 Task: Filter jobs by Bengaluru location.
Action: Mouse moved to (230, 74)
Screenshot: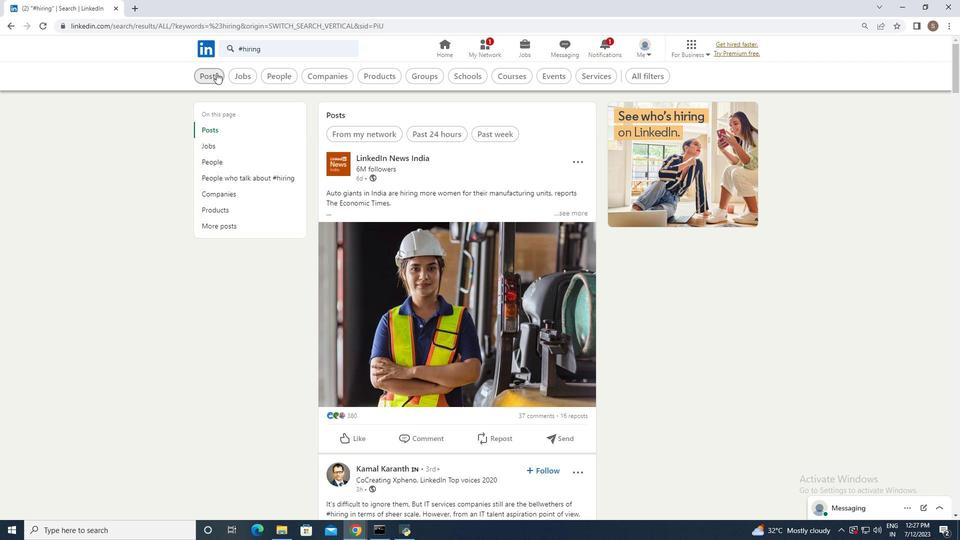 
Action: Mouse pressed left at (230, 74)
Screenshot: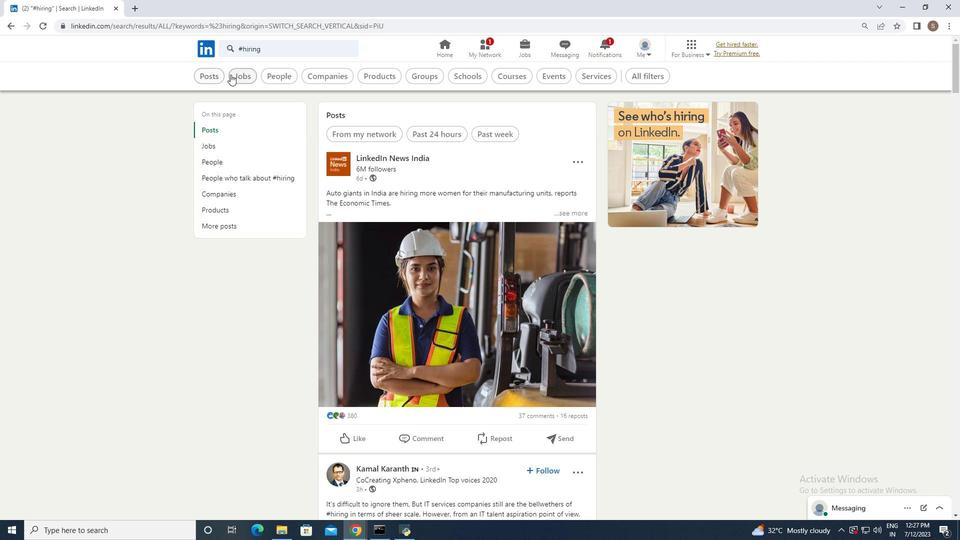 
Action: Mouse moved to (664, 75)
Screenshot: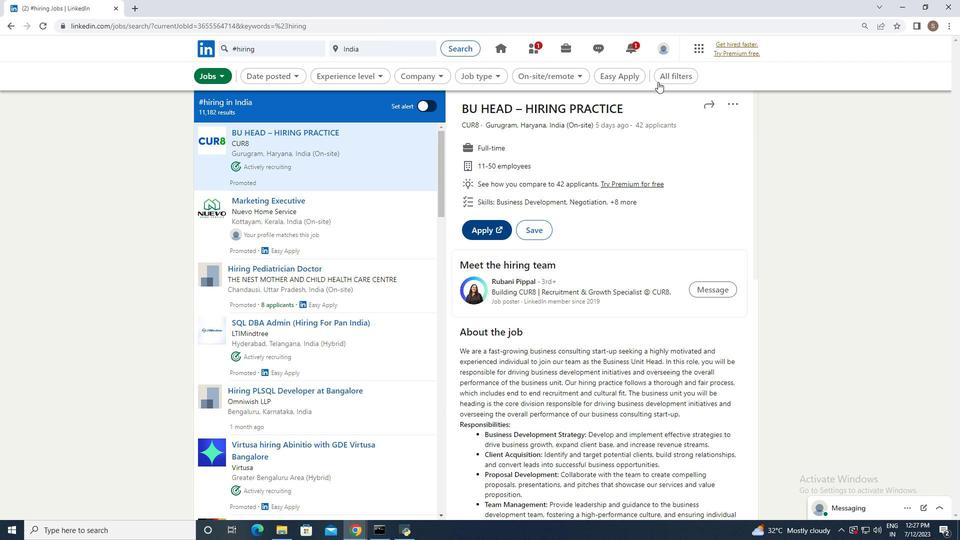 
Action: Mouse pressed left at (664, 75)
Screenshot: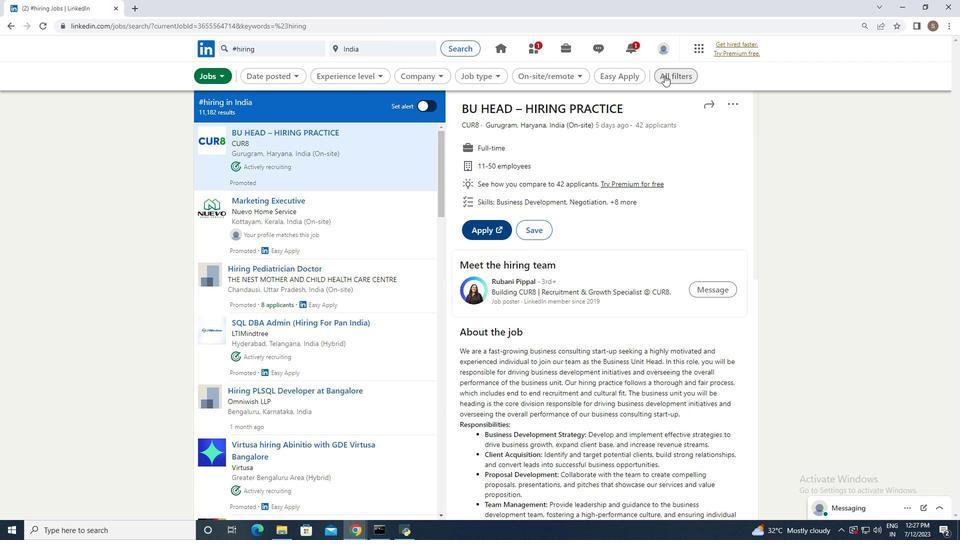 
Action: Mouse moved to (730, 317)
Screenshot: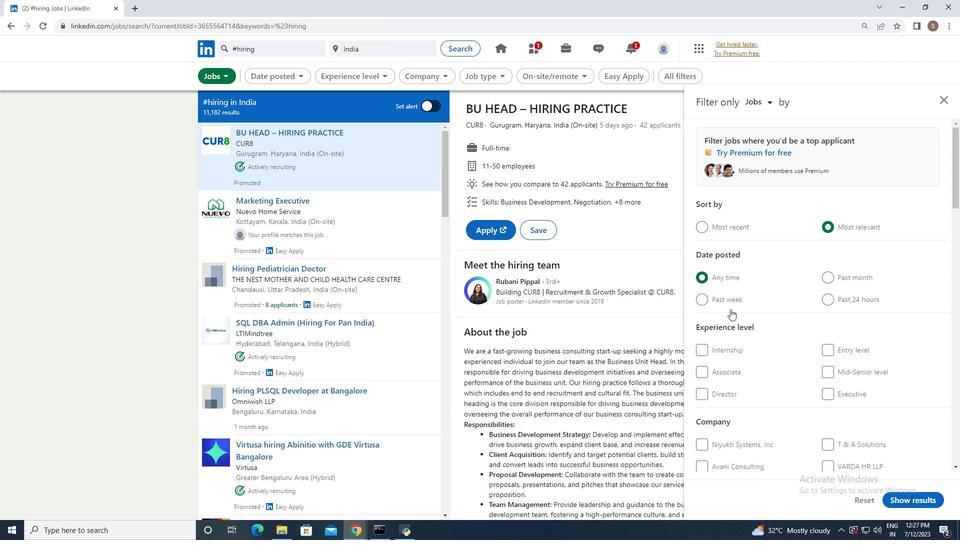 
Action: Mouse scrolled (730, 317) with delta (0, 0)
Screenshot: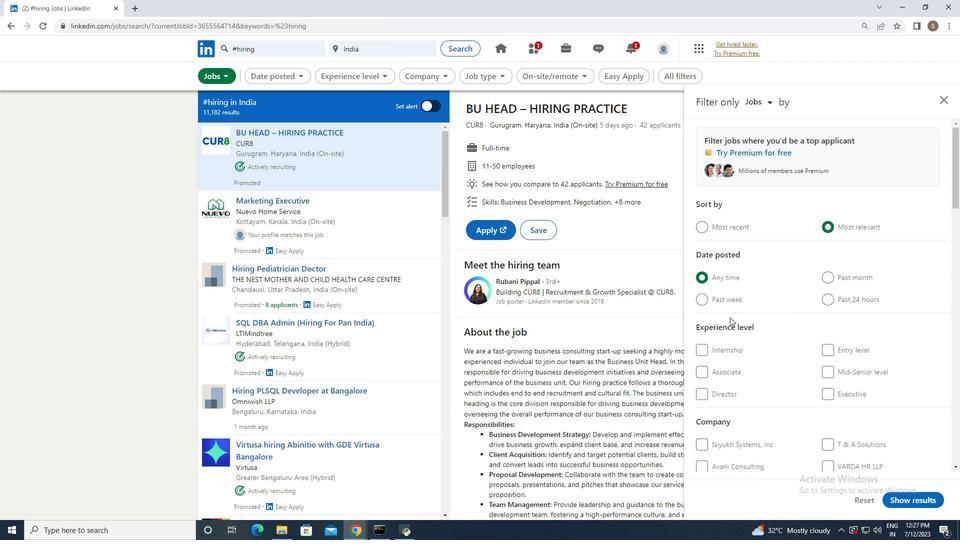 
Action: Mouse scrolled (730, 317) with delta (0, 0)
Screenshot: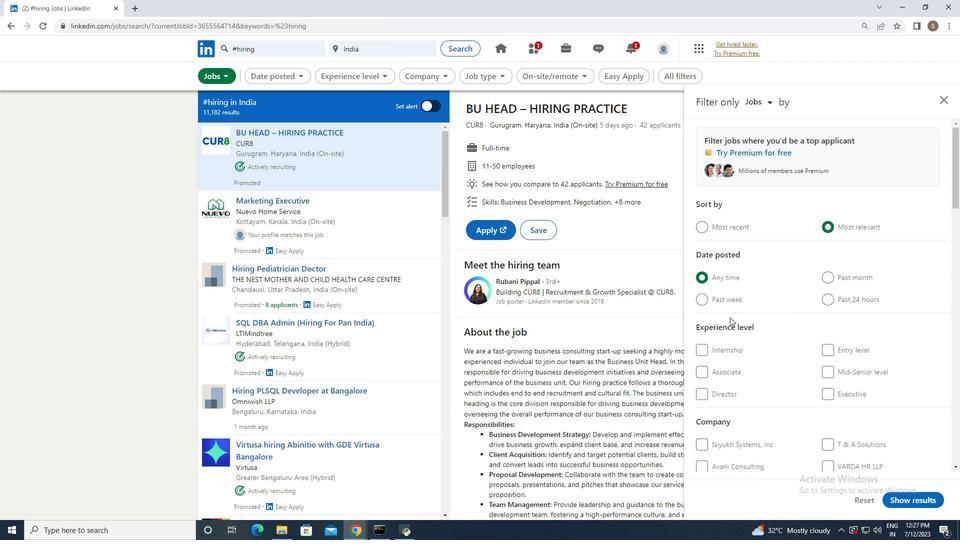 
Action: Mouse scrolled (730, 317) with delta (0, 0)
Screenshot: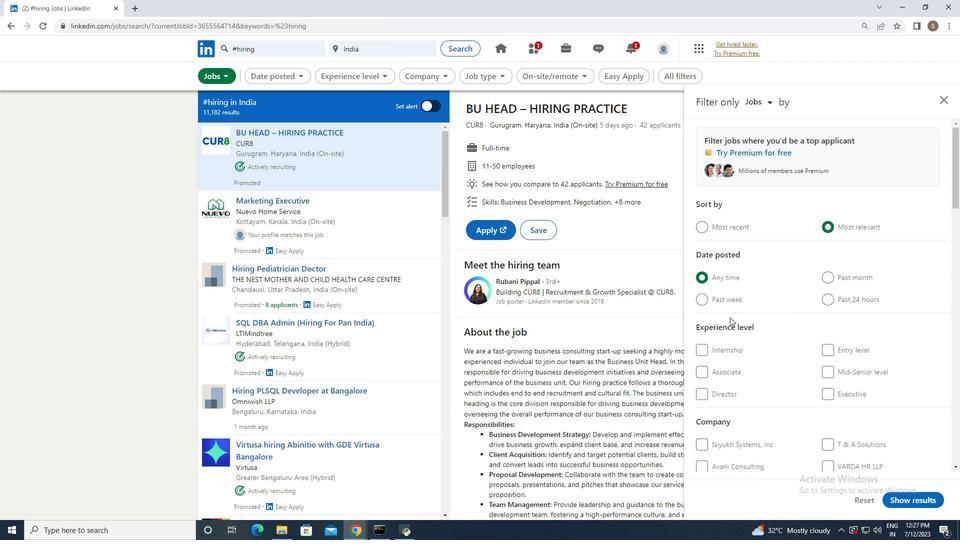 
Action: Mouse scrolled (730, 317) with delta (0, 0)
Screenshot: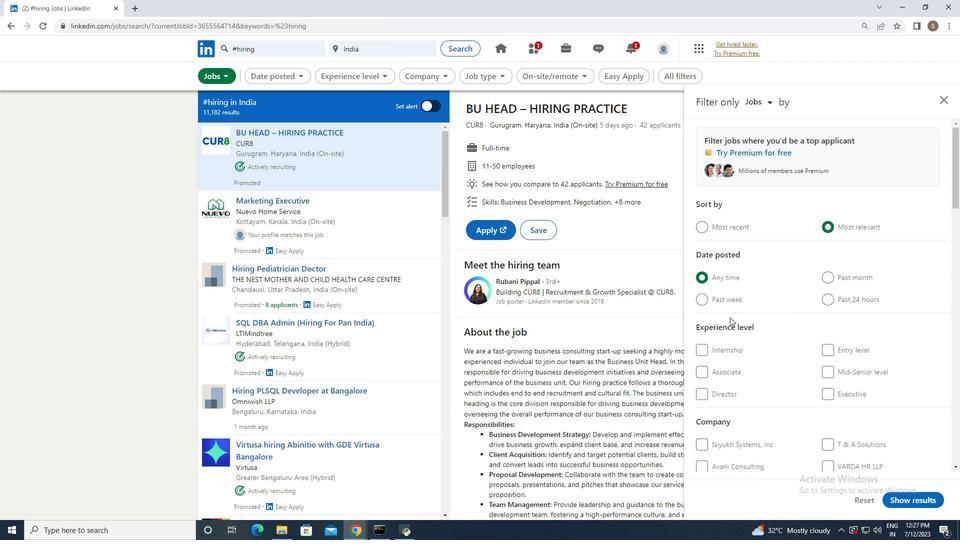 
Action: Mouse scrolled (730, 317) with delta (0, 0)
Screenshot: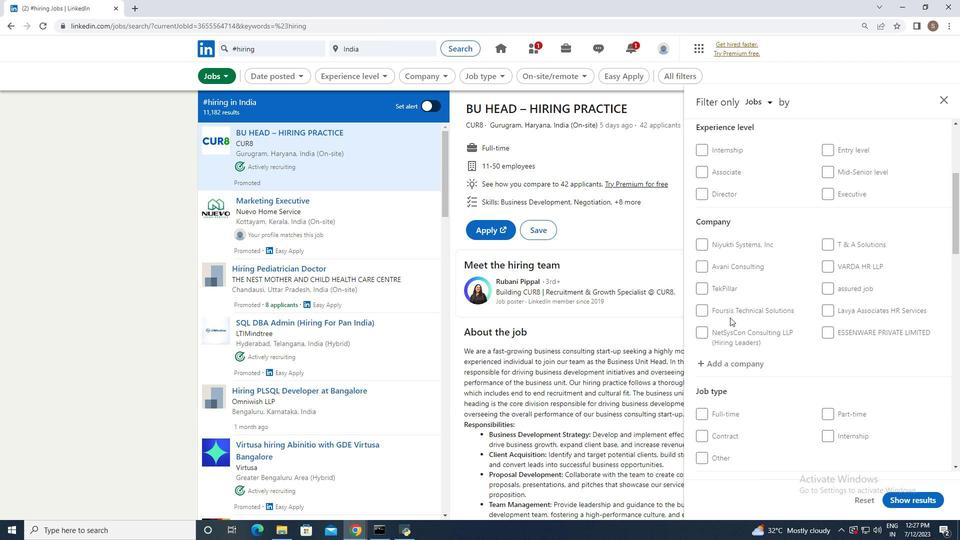 
Action: Mouse scrolled (730, 317) with delta (0, 0)
Screenshot: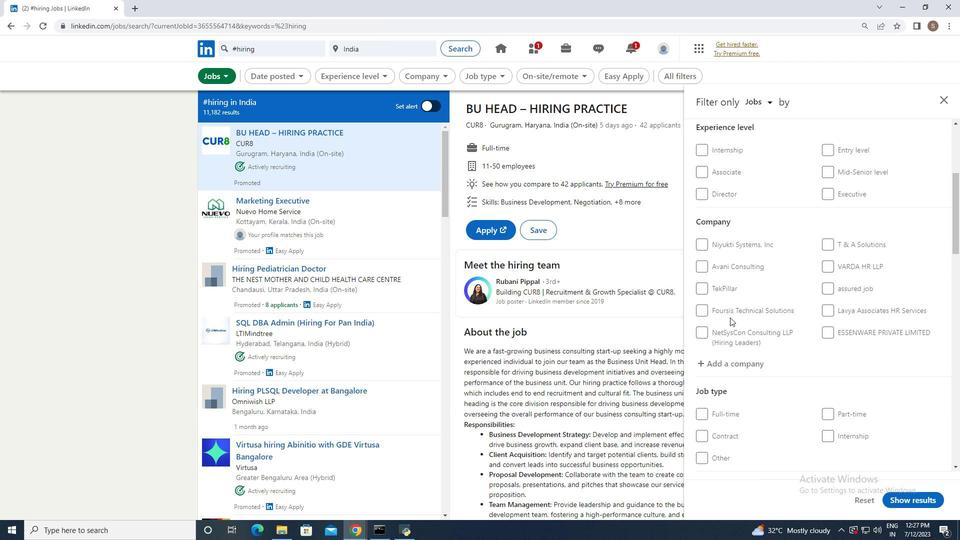 
Action: Mouse scrolled (730, 317) with delta (0, 0)
Screenshot: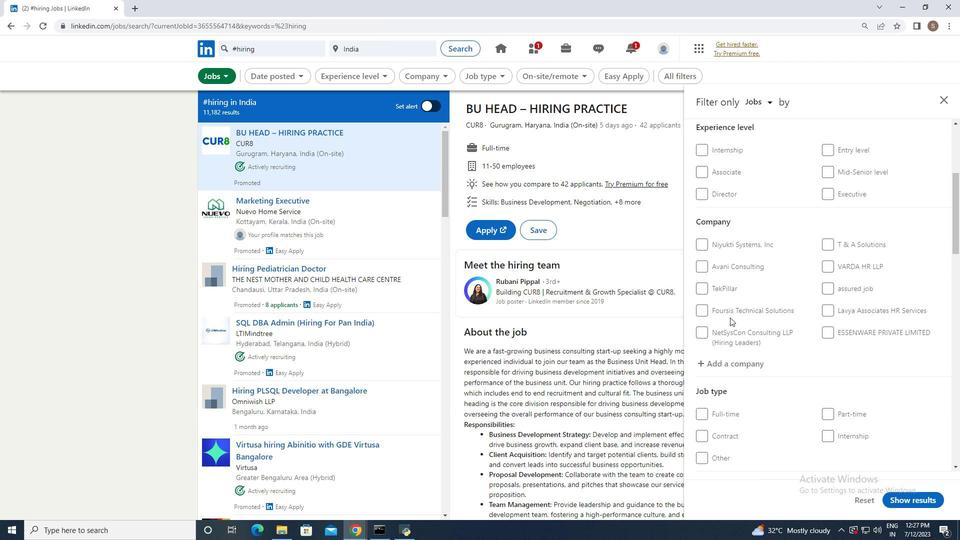 
Action: Mouse scrolled (730, 317) with delta (0, 0)
Screenshot: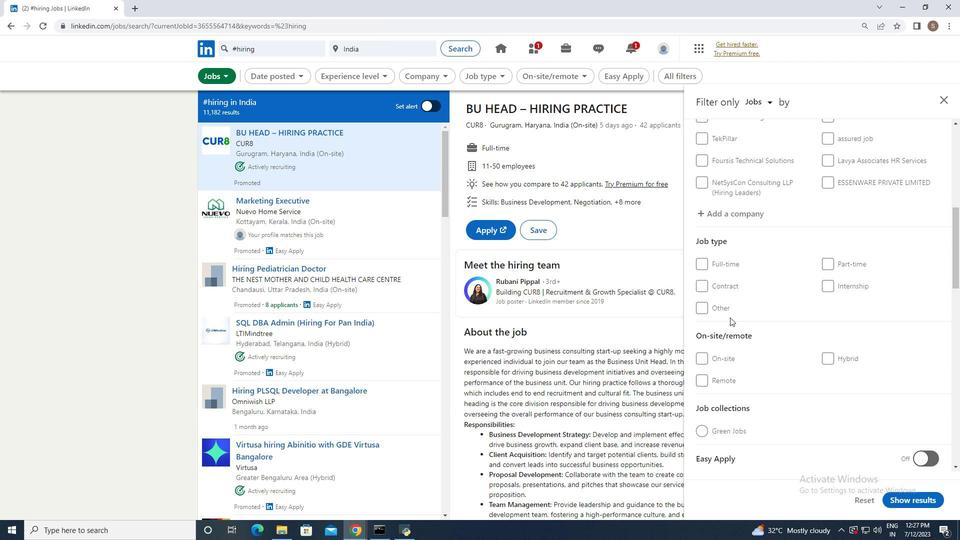 
Action: Mouse scrolled (730, 317) with delta (0, 0)
Screenshot: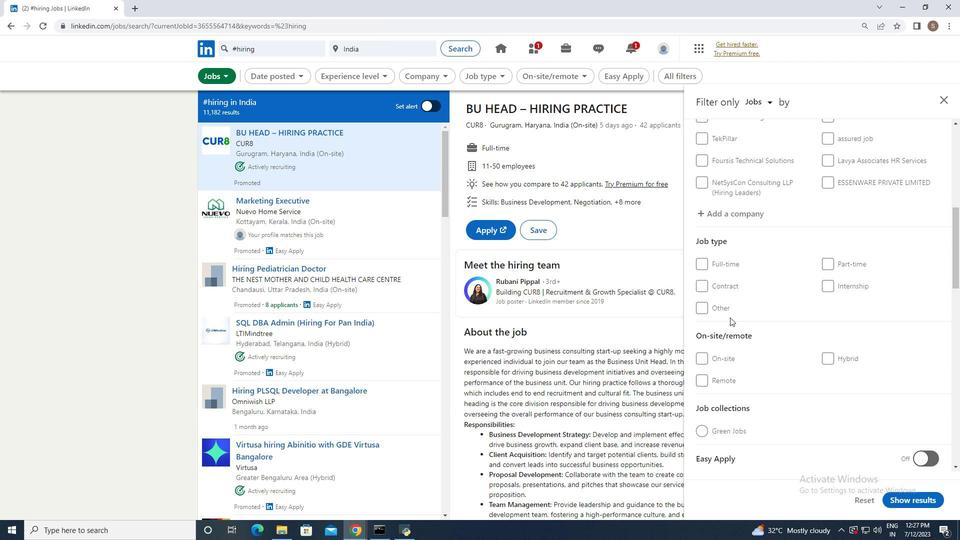 
Action: Mouse scrolled (730, 317) with delta (0, 0)
Screenshot: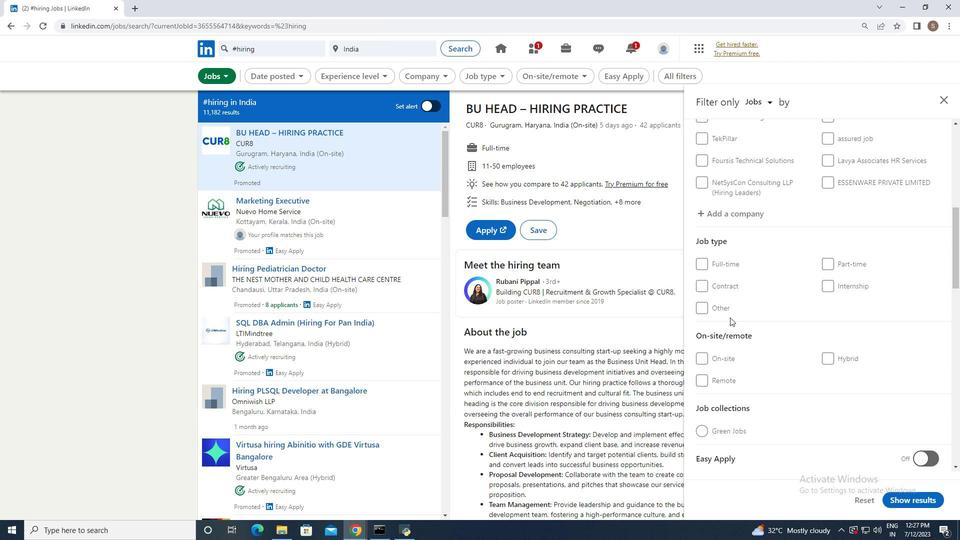 
Action: Mouse scrolled (730, 317) with delta (0, 0)
Screenshot: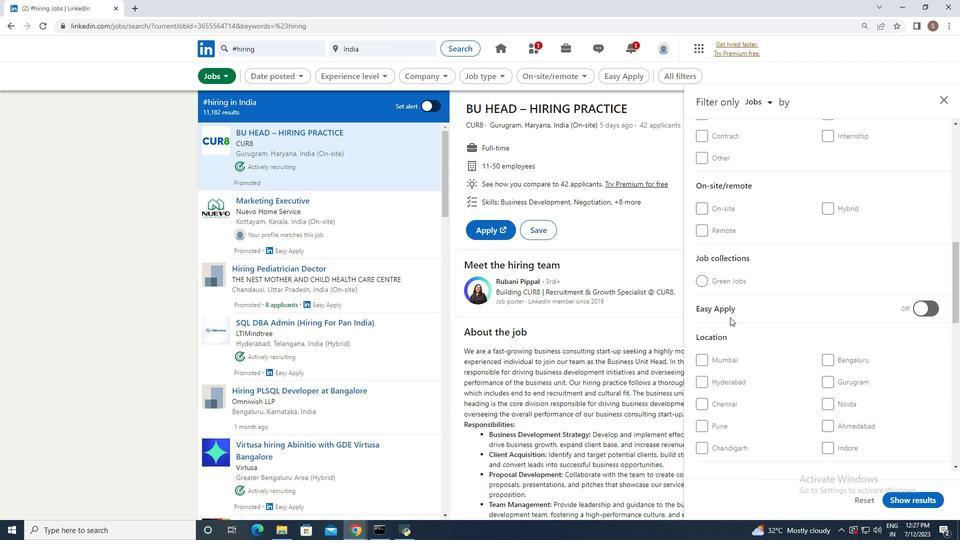 
Action: Mouse scrolled (730, 317) with delta (0, 0)
Screenshot: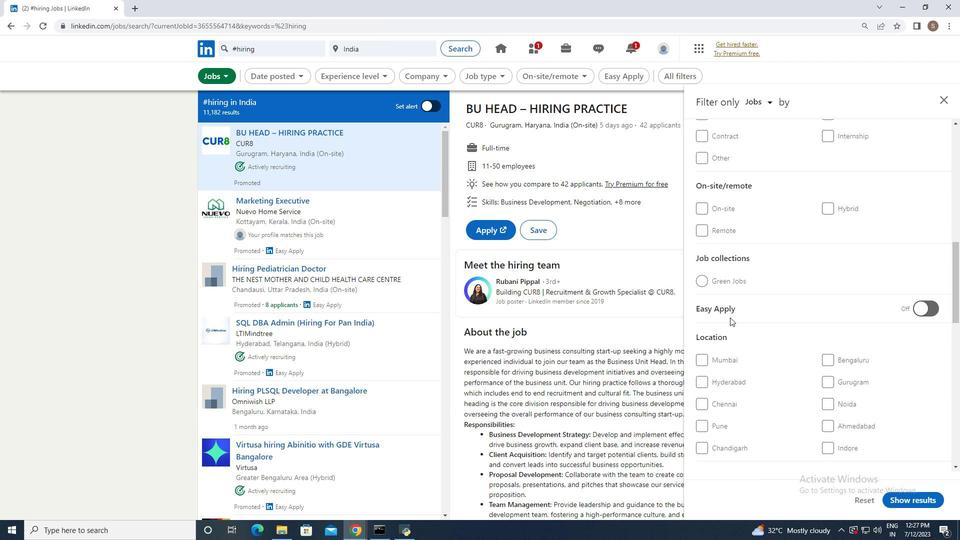 
Action: Mouse scrolled (730, 317) with delta (0, 0)
Screenshot: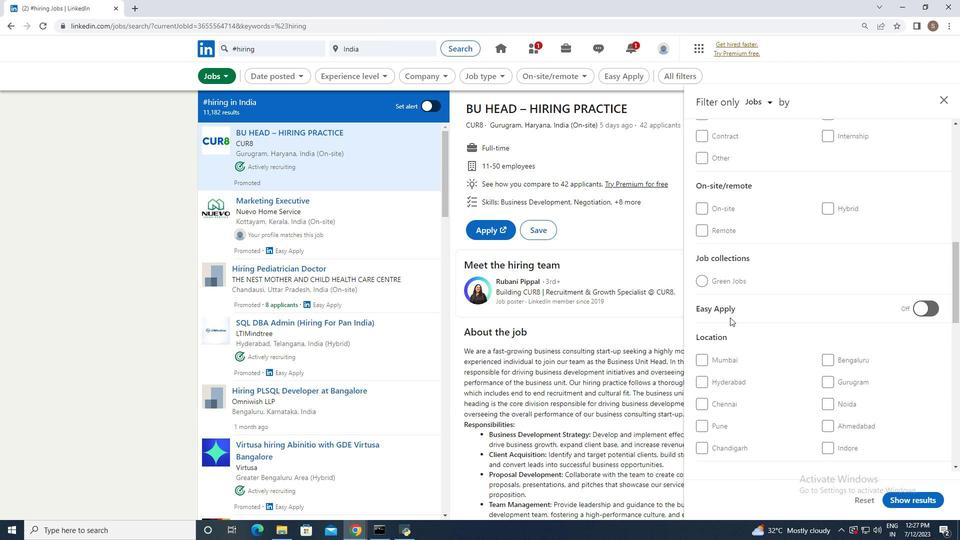 
Action: Mouse moved to (835, 211)
Screenshot: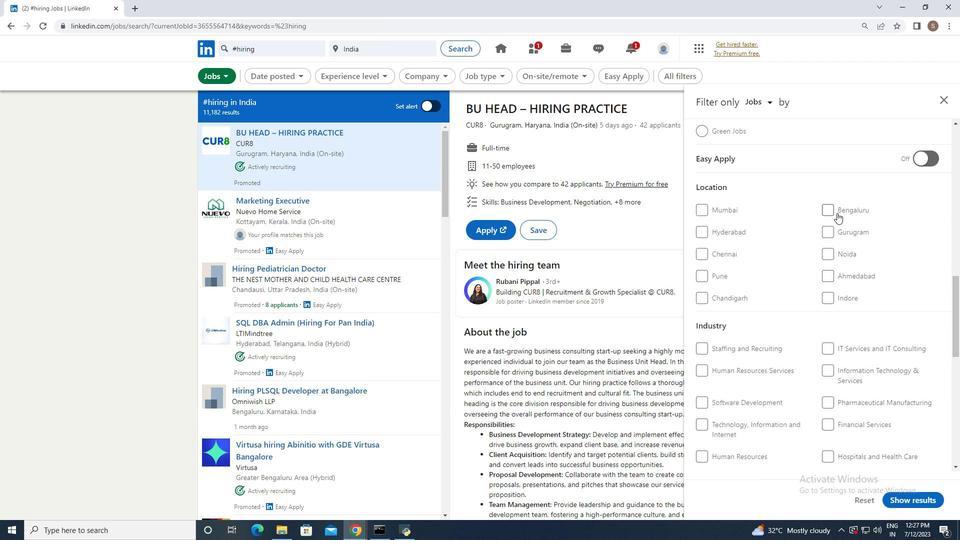 
Action: Mouse pressed left at (835, 211)
Screenshot: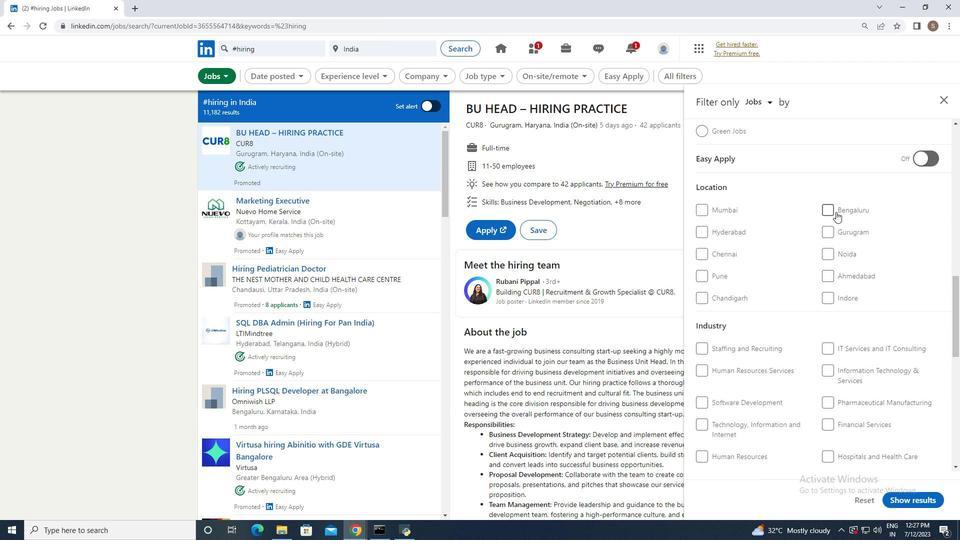 
Action: Mouse moved to (901, 501)
Screenshot: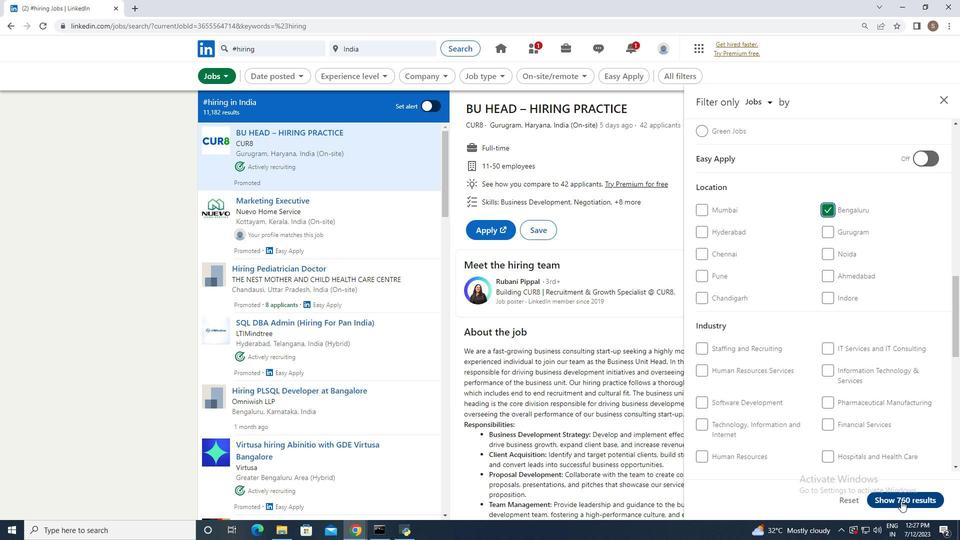 
Action: Mouse pressed left at (901, 501)
Screenshot: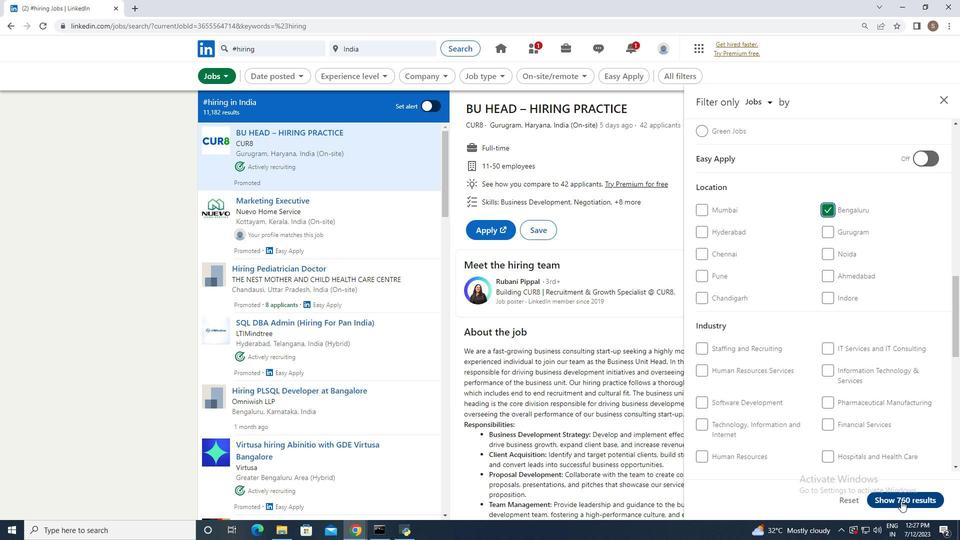 
Action: Mouse moved to (901, 461)
Screenshot: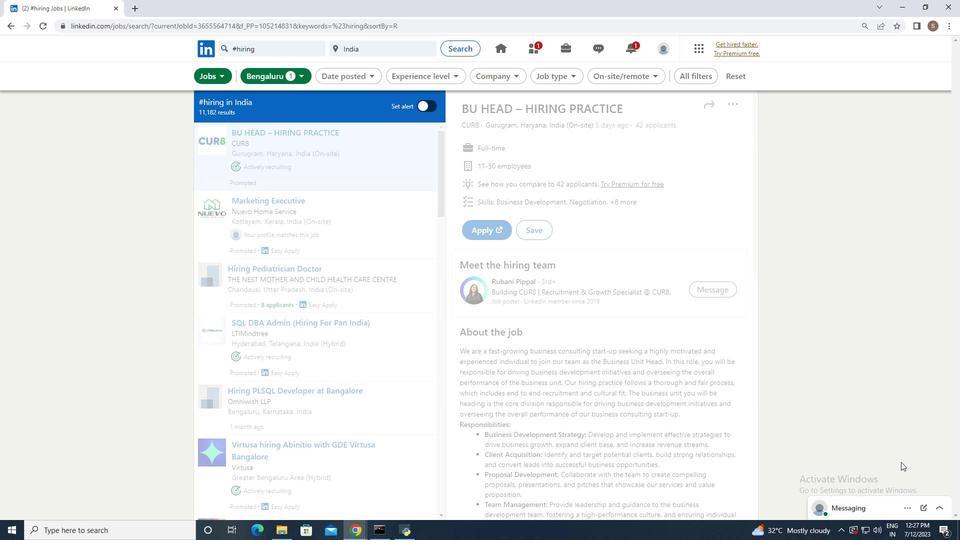 
